 Task: Create a sub task Gather and Analyse Requirements for the task  Integrate website with a new chatbot for customer support in the project BlueChip , assign it to team member softage.3@softage.net and update the status of the sub task to  Completed , set the priority of the sub task to High
Action: Mouse moved to (869, 416)
Screenshot: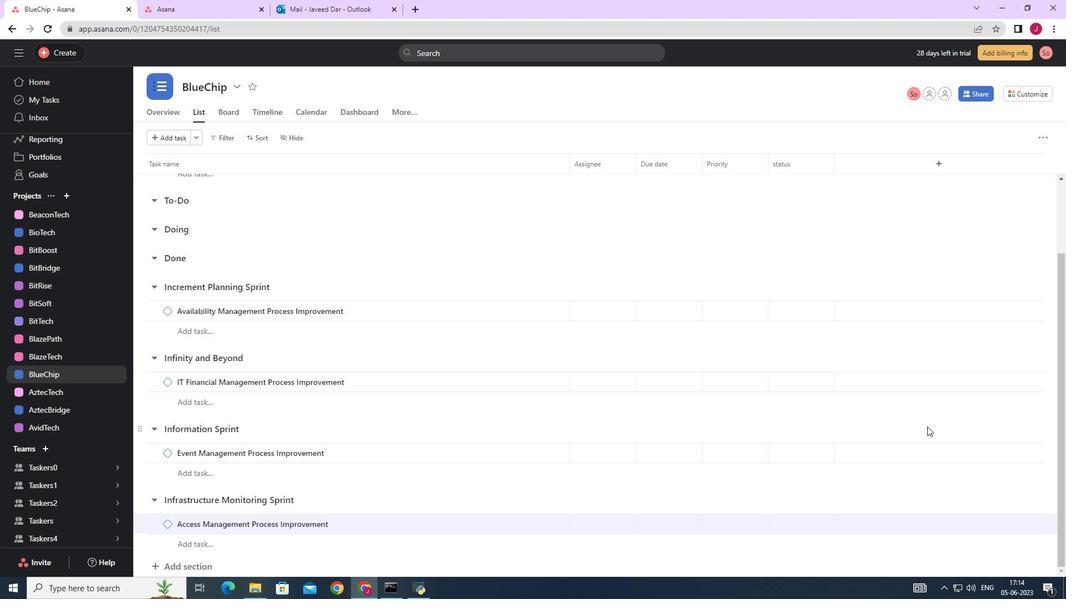 
Action: Mouse scrolled (869, 415) with delta (0, 0)
Screenshot: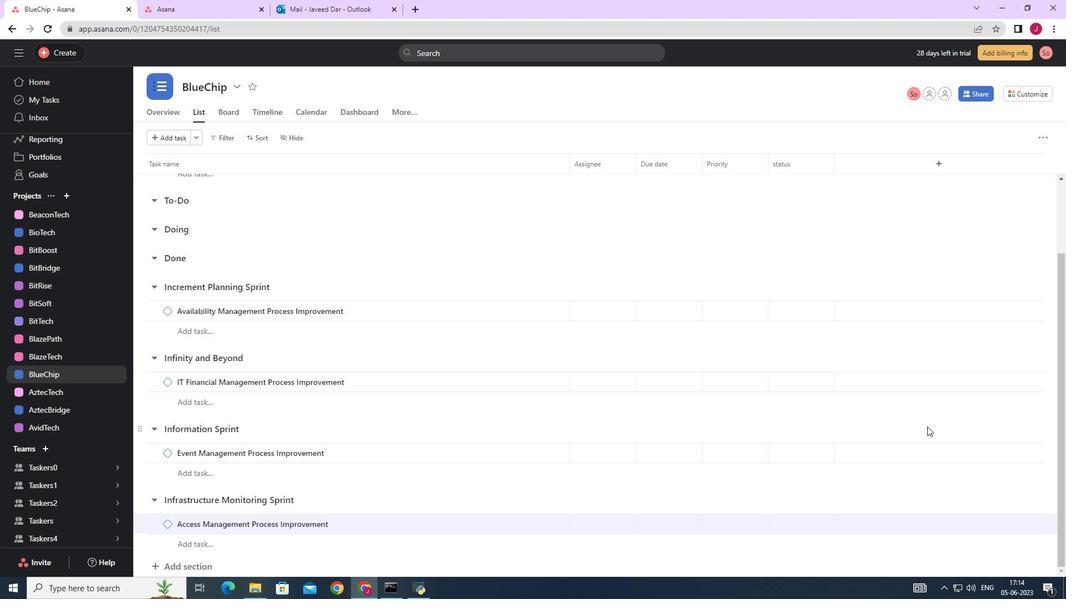 
Action: Mouse moved to (847, 412)
Screenshot: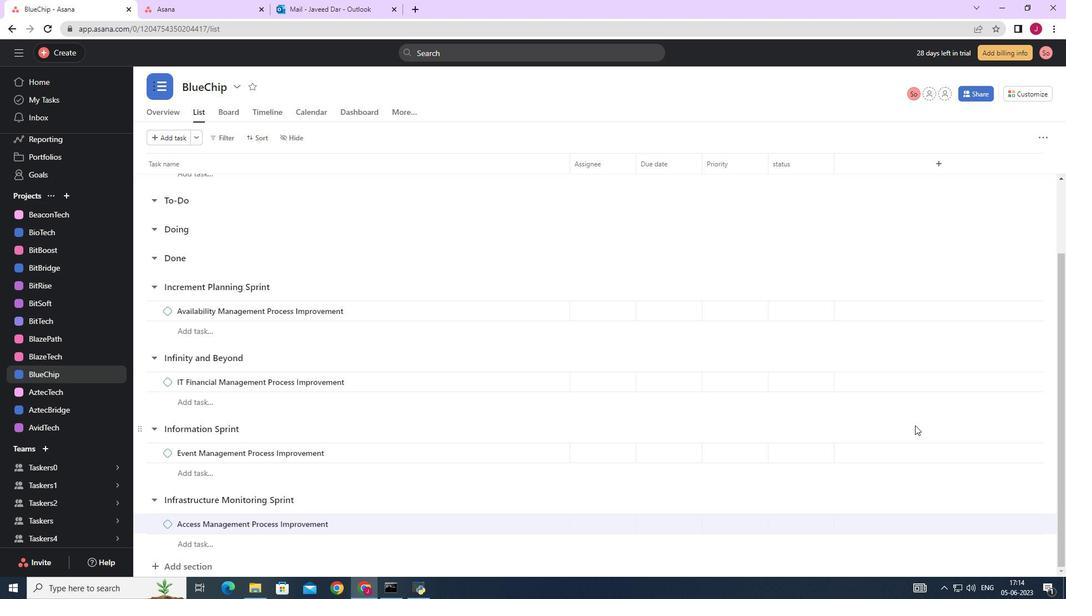 
Action: Mouse scrolled (847, 412) with delta (0, 0)
Screenshot: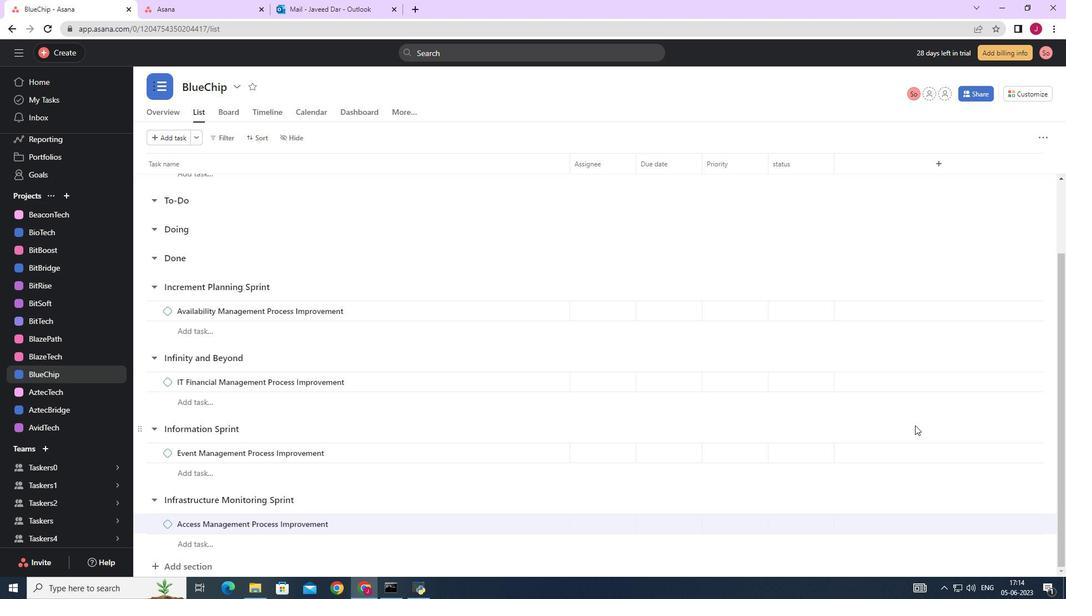 
Action: Mouse moved to (819, 408)
Screenshot: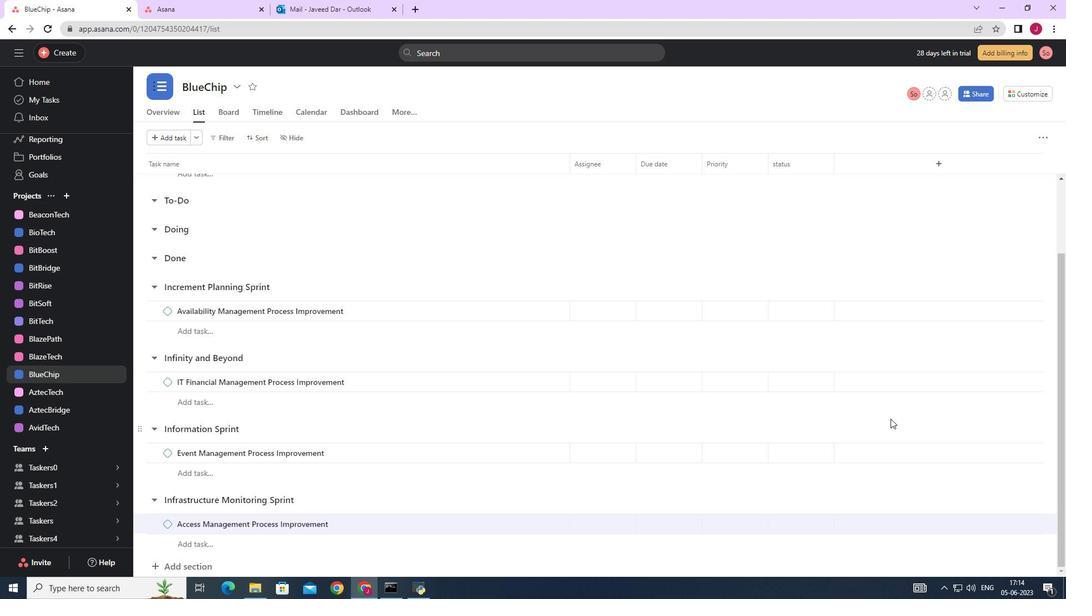 
Action: Mouse scrolled (819, 408) with delta (0, 0)
Screenshot: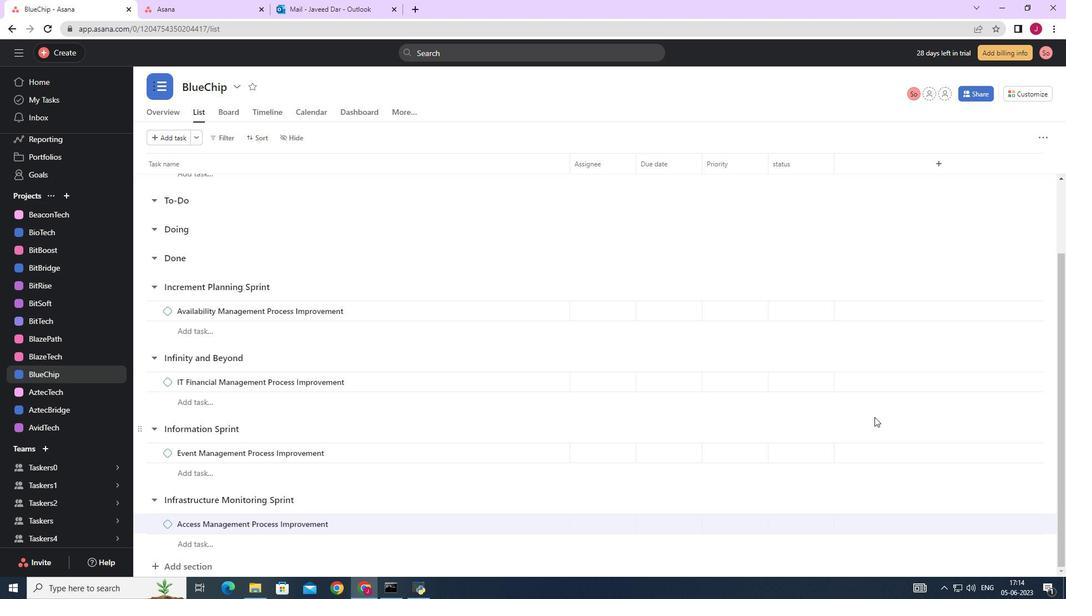 
Action: Mouse moved to (416, 339)
Screenshot: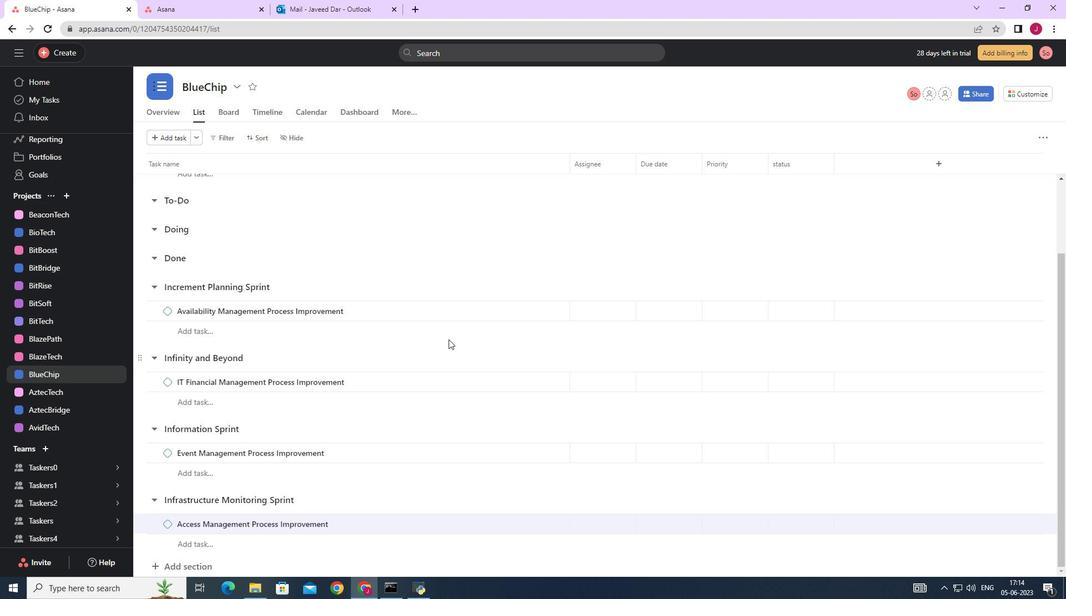 
Action: Mouse scrolled (416, 339) with delta (0, 0)
Screenshot: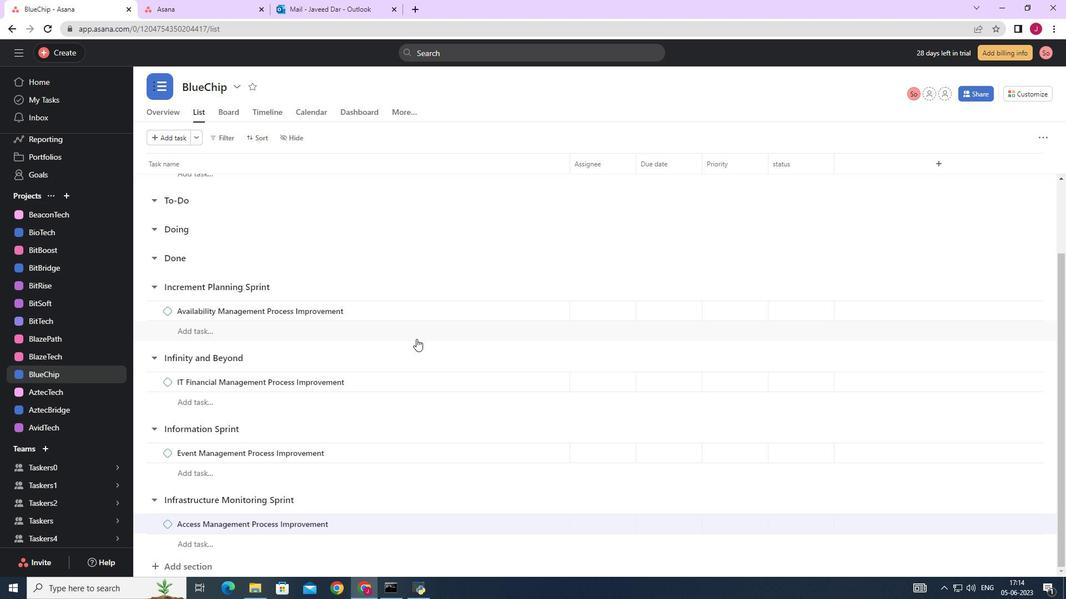 
Action: Mouse scrolled (416, 339) with delta (0, 0)
Screenshot: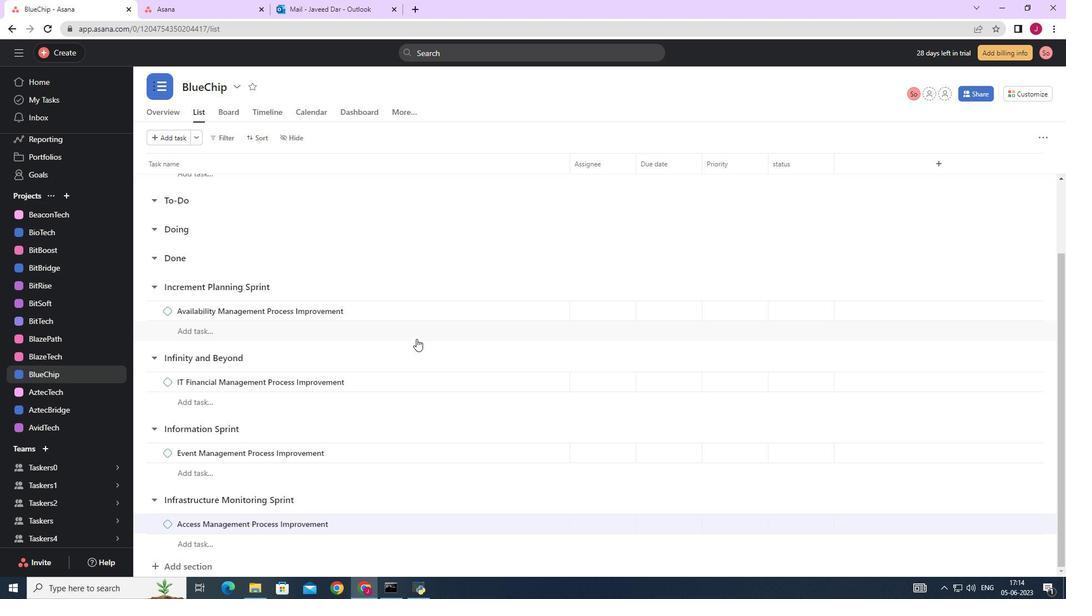 
Action: Mouse scrolled (416, 339) with delta (0, 0)
Screenshot: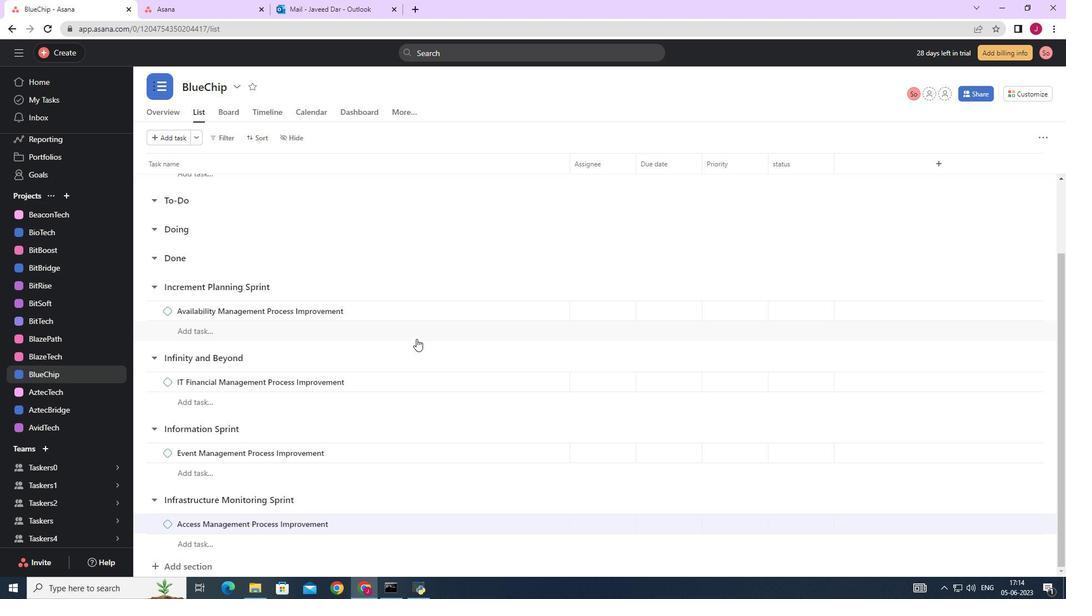
Action: Mouse scrolled (416, 339) with delta (0, 0)
Screenshot: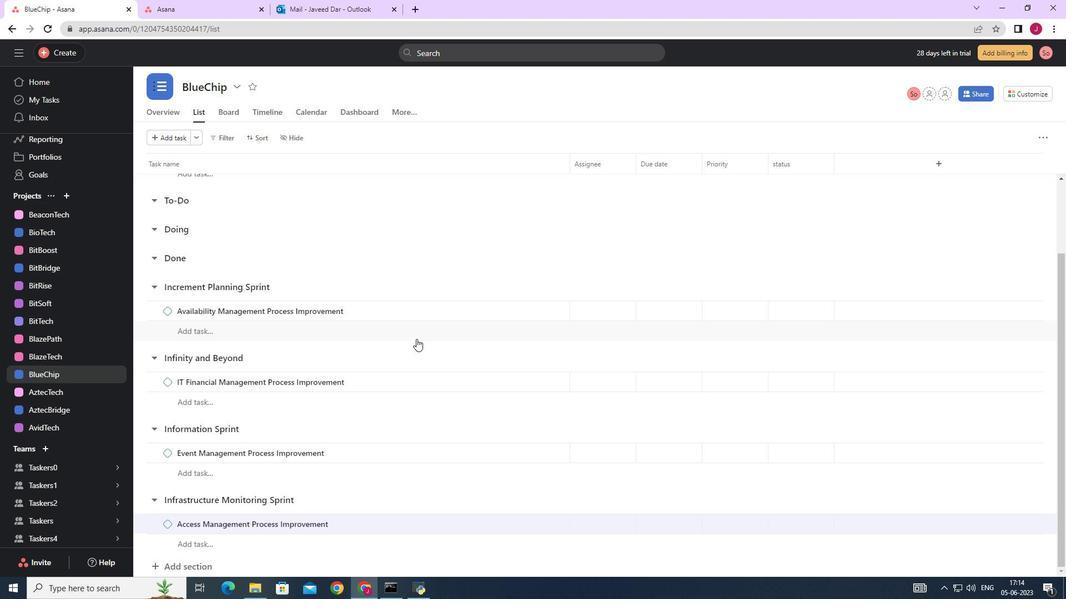 
Action: Mouse moved to (519, 244)
Screenshot: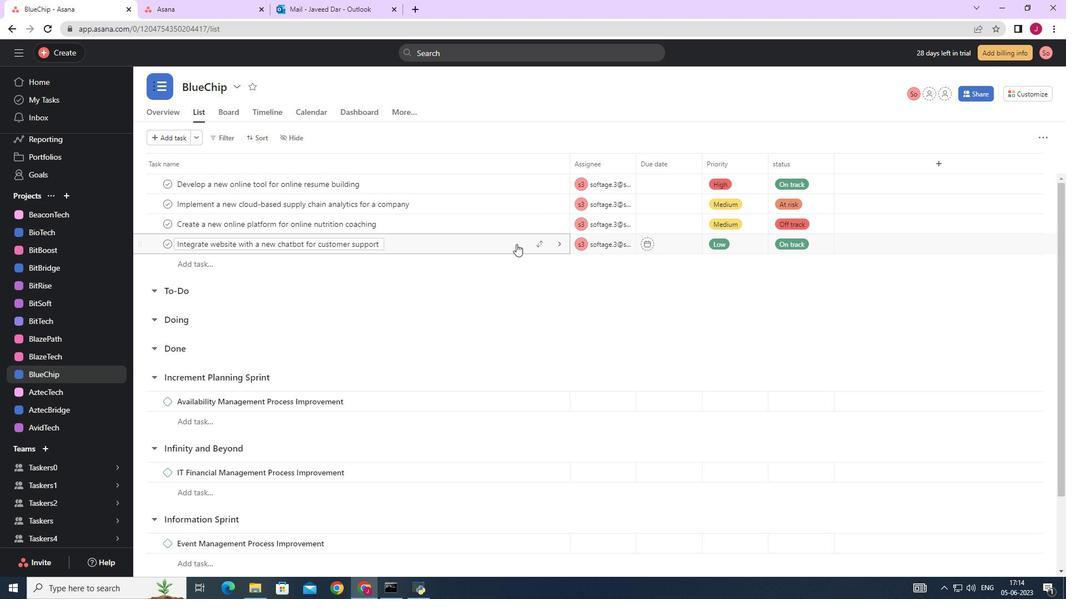 
Action: Mouse pressed left at (519, 244)
Screenshot: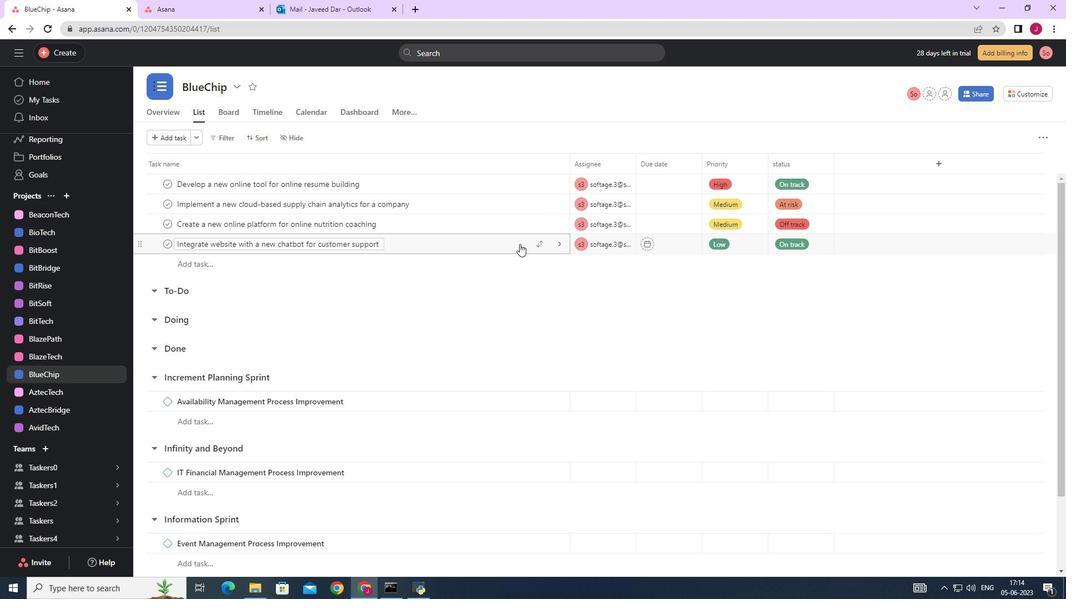 
Action: Mouse moved to (742, 371)
Screenshot: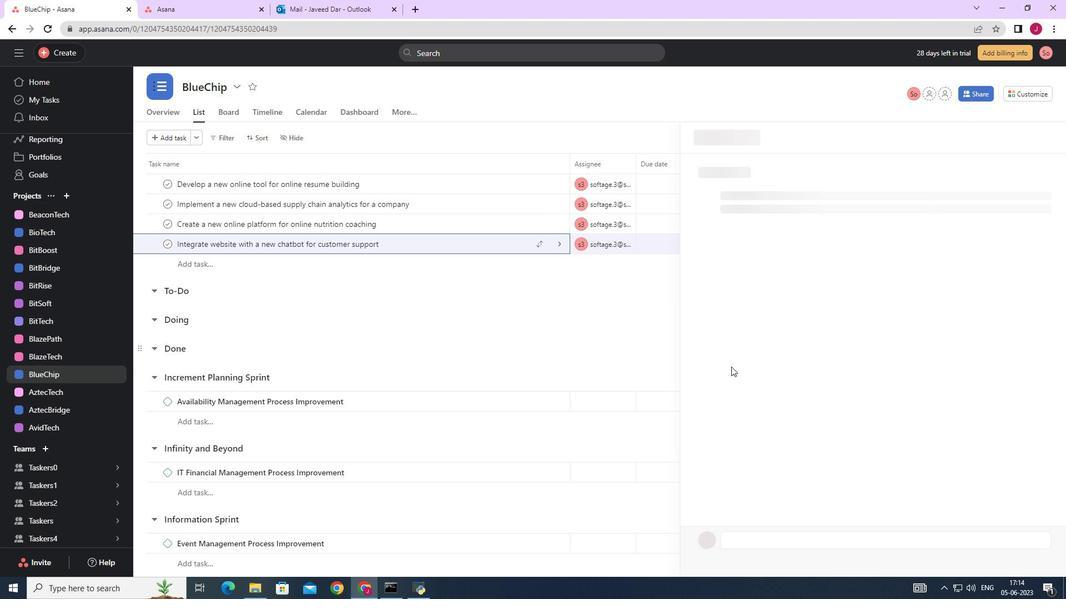 
Action: Mouse scrolled (742, 370) with delta (0, 0)
Screenshot: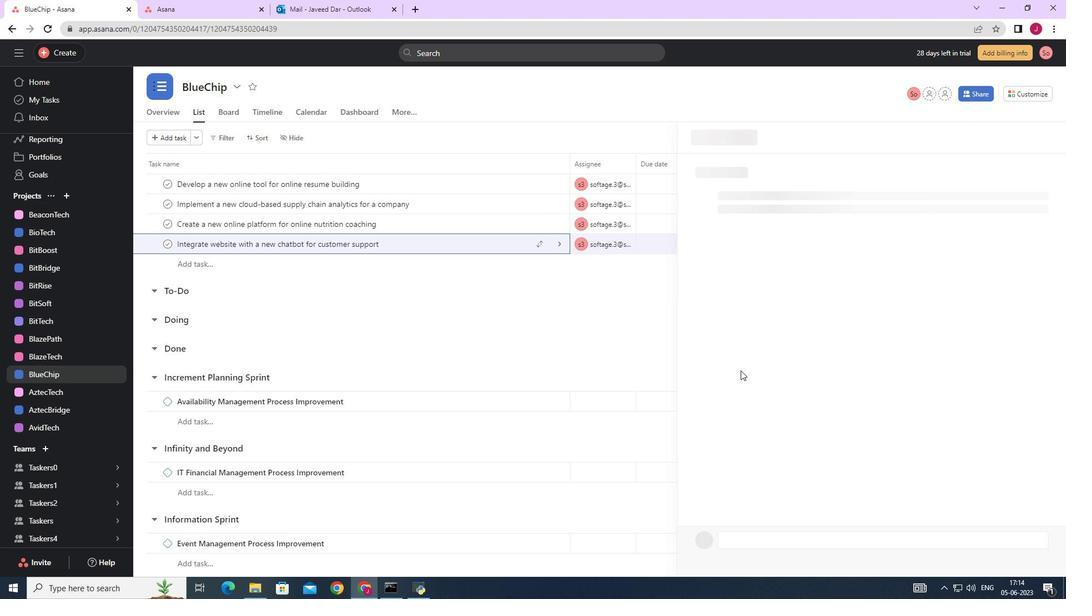 
Action: Mouse scrolled (742, 370) with delta (0, 0)
Screenshot: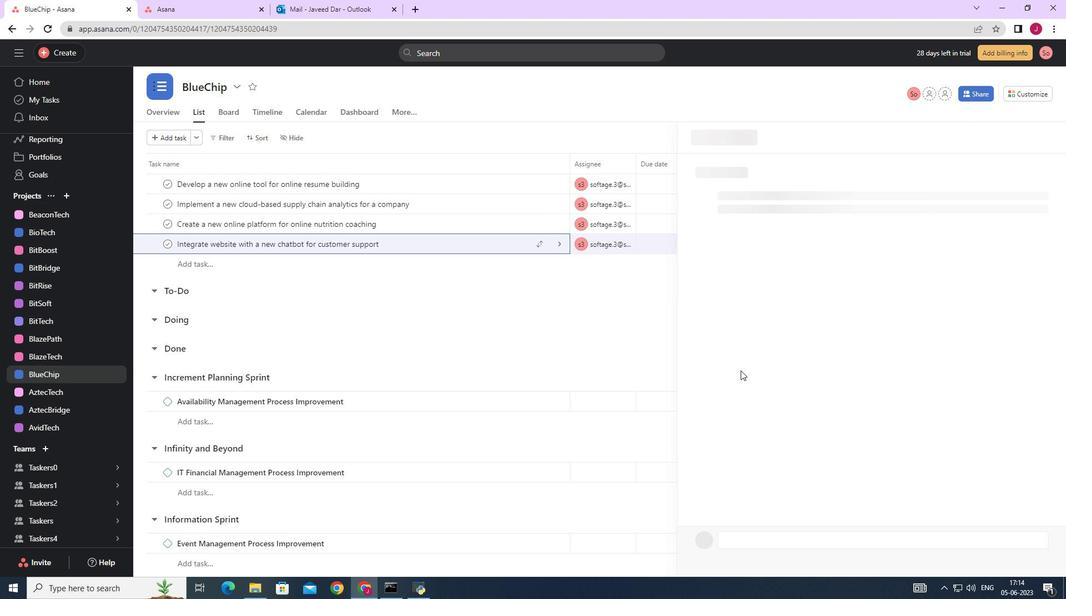 
Action: Mouse moved to (742, 371)
Screenshot: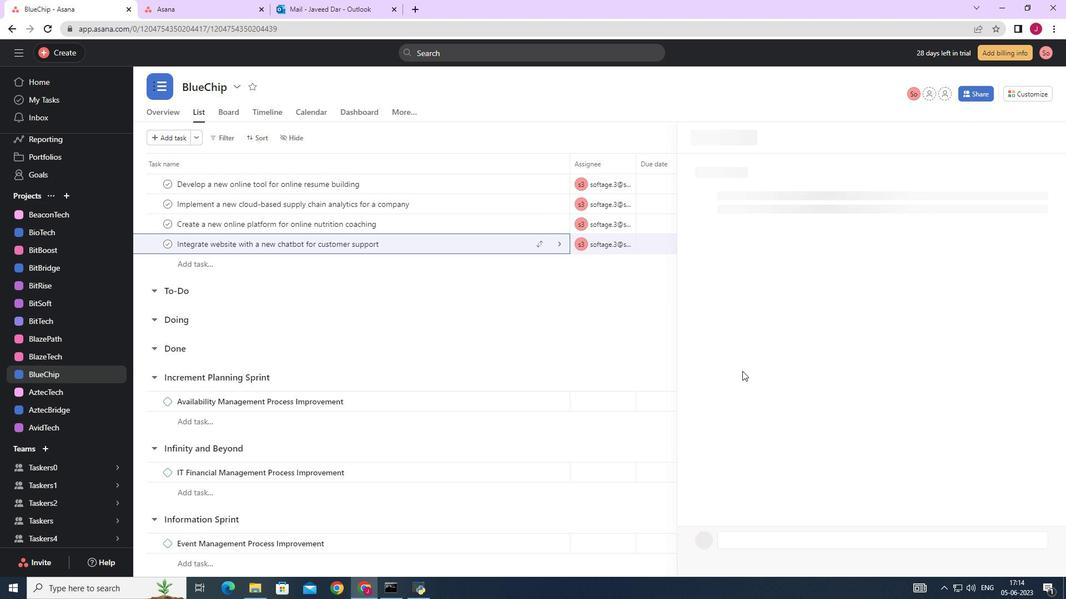 
Action: Mouse scrolled (742, 370) with delta (0, 0)
Screenshot: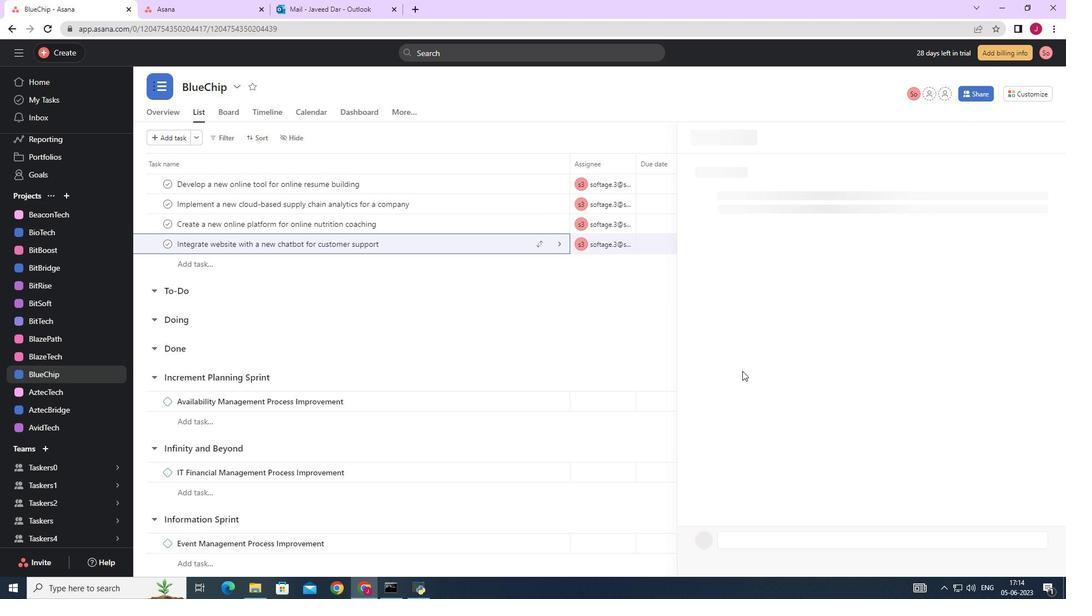 
Action: Mouse scrolled (742, 370) with delta (0, 0)
Screenshot: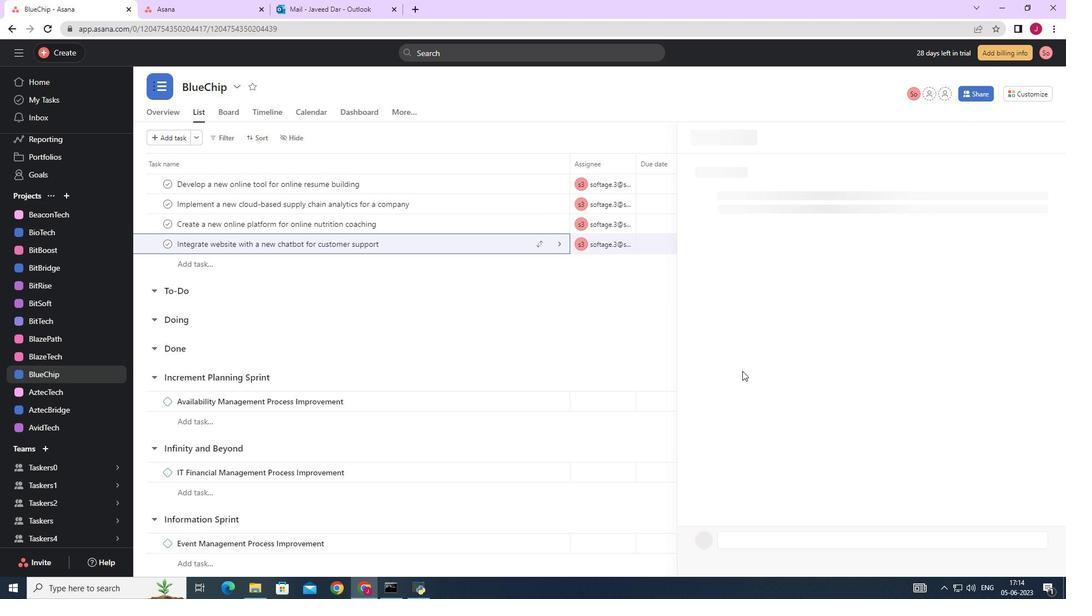 
Action: Mouse moved to (860, 350)
Screenshot: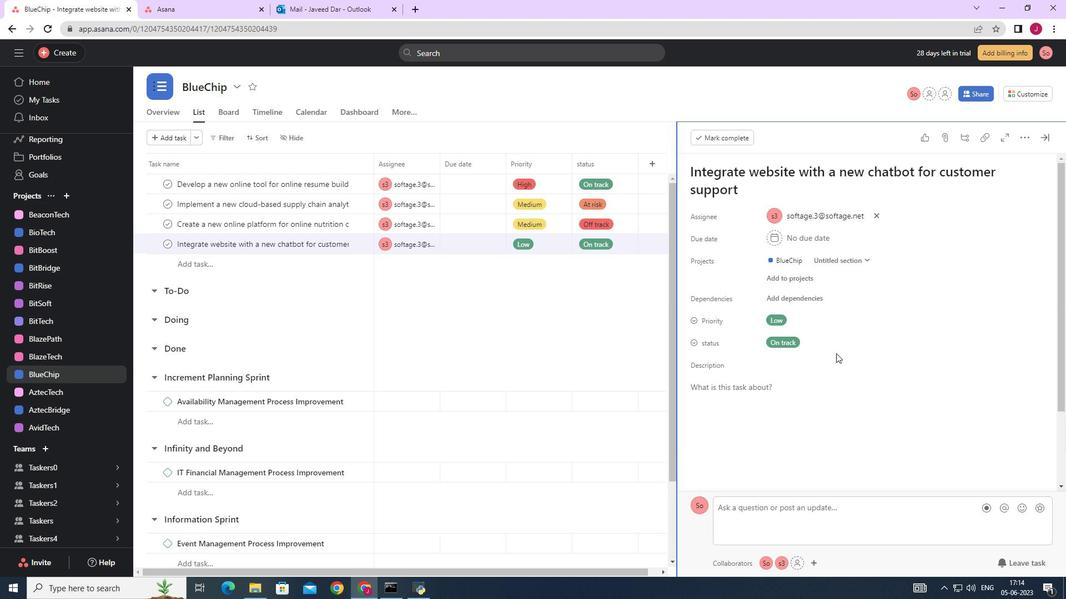 
Action: Mouse scrolled (860, 349) with delta (0, 0)
Screenshot: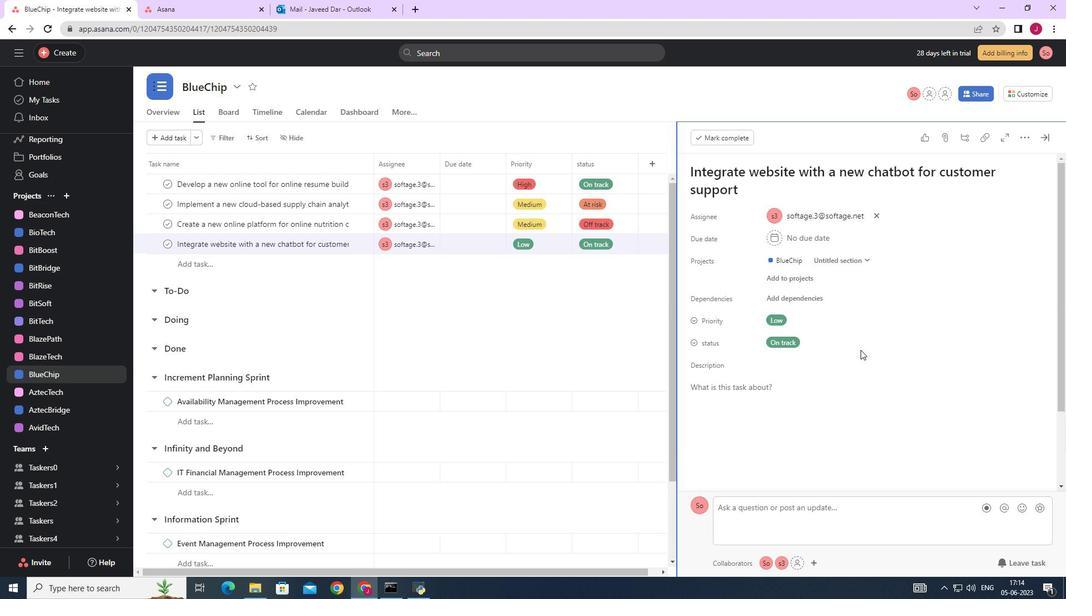 
Action: Mouse scrolled (860, 349) with delta (0, 0)
Screenshot: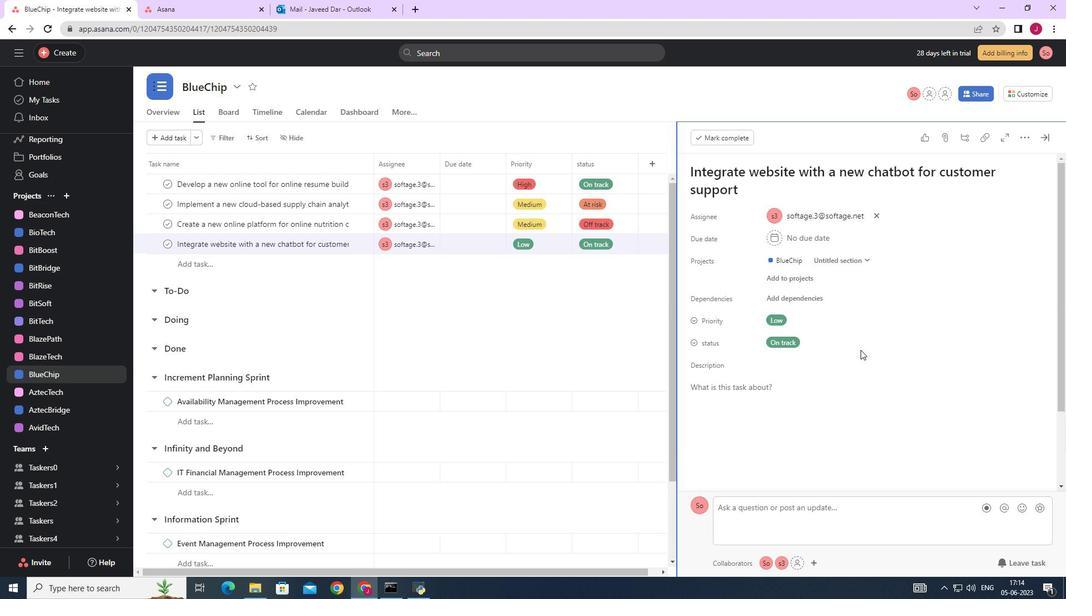 
Action: Mouse scrolled (860, 349) with delta (0, 0)
Screenshot: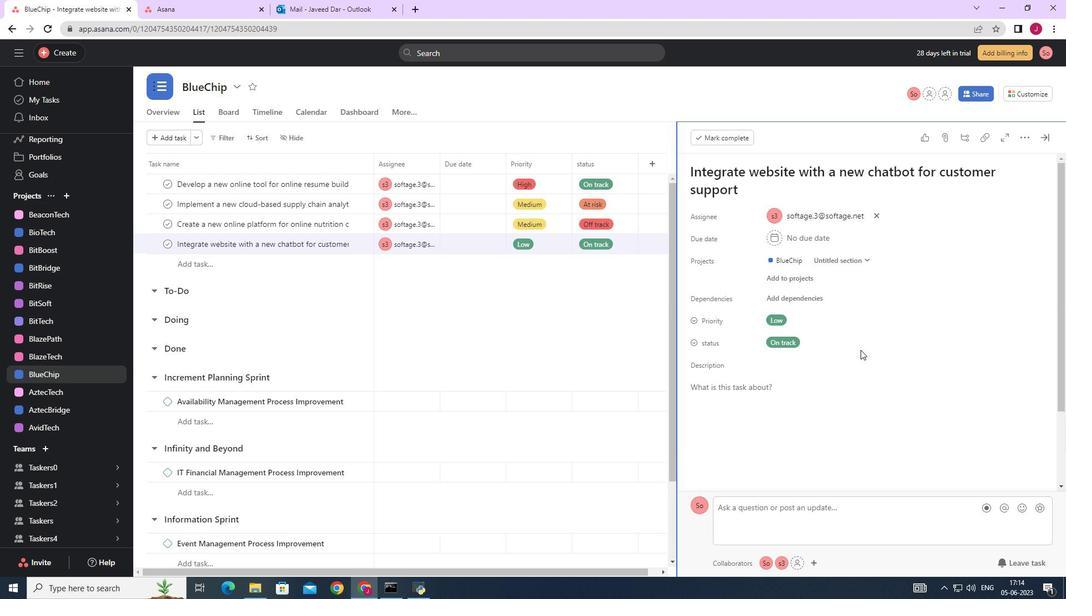 
Action: Mouse scrolled (860, 349) with delta (0, 0)
Screenshot: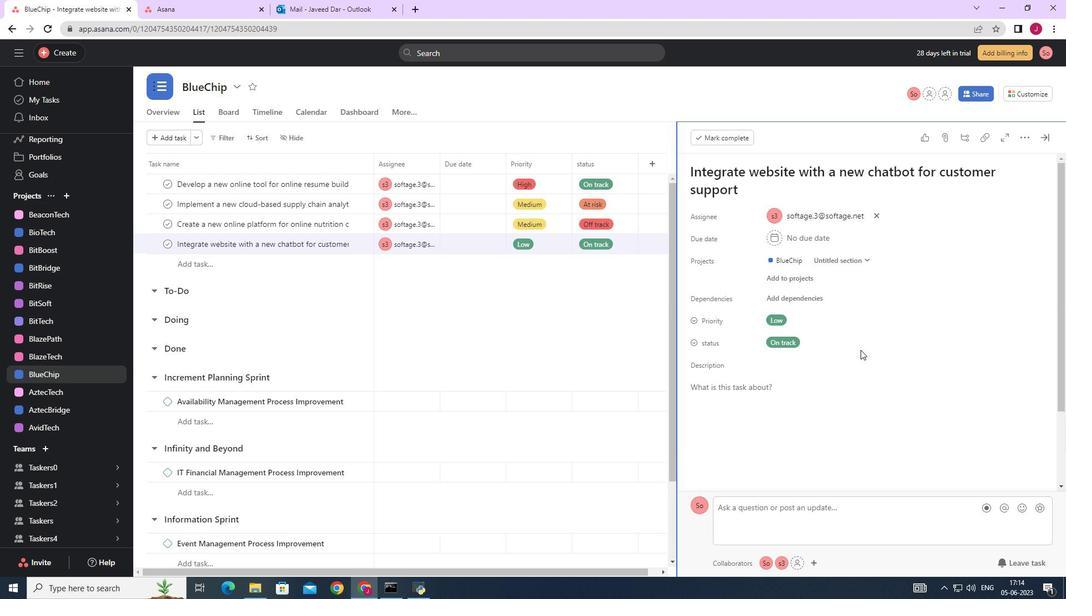 
Action: Mouse scrolled (860, 349) with delta (0, 0)
Screenshot: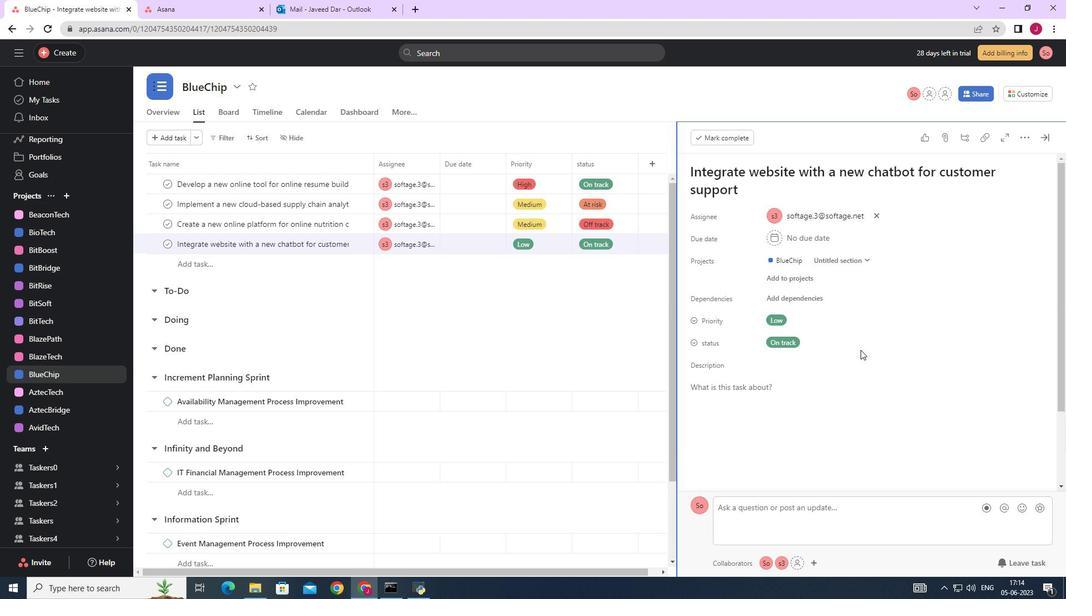 
Action: Mouse moved to (728, 403)
Screenshot: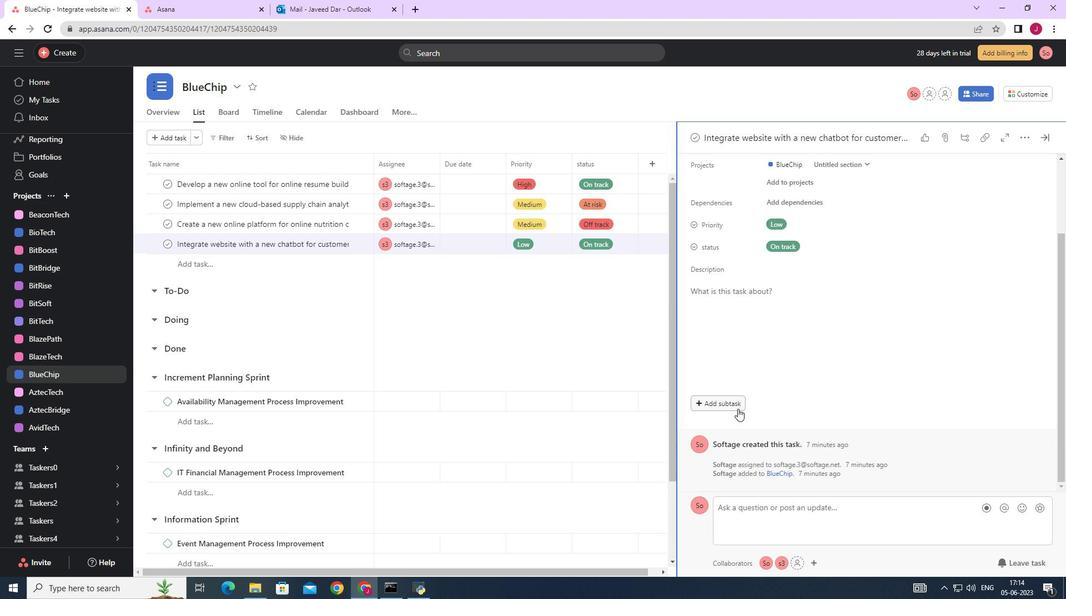 
Action: Mouse pressed left at (728, 403)
Screenshot: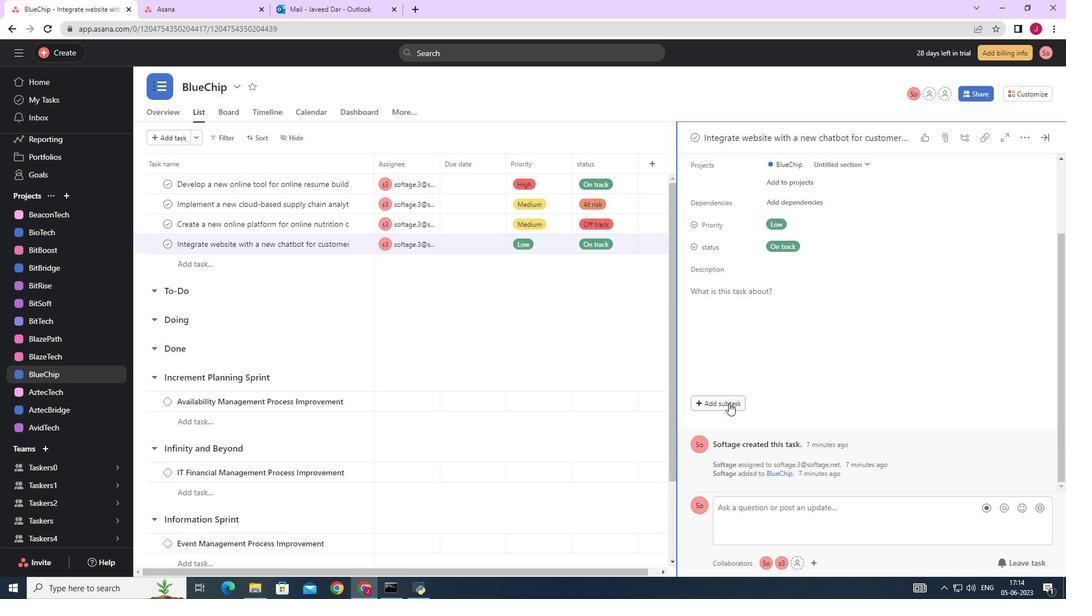 
Action: Key pressed <Key.caps_lock>G<Key.caps_lock>ather<Key.space>and<Key.space><Key.caps_lock>A<Key.caps_lock>nalyse<Key.space><Key.caps_lock>R<Key.caps_lock>equirements
Screenshot: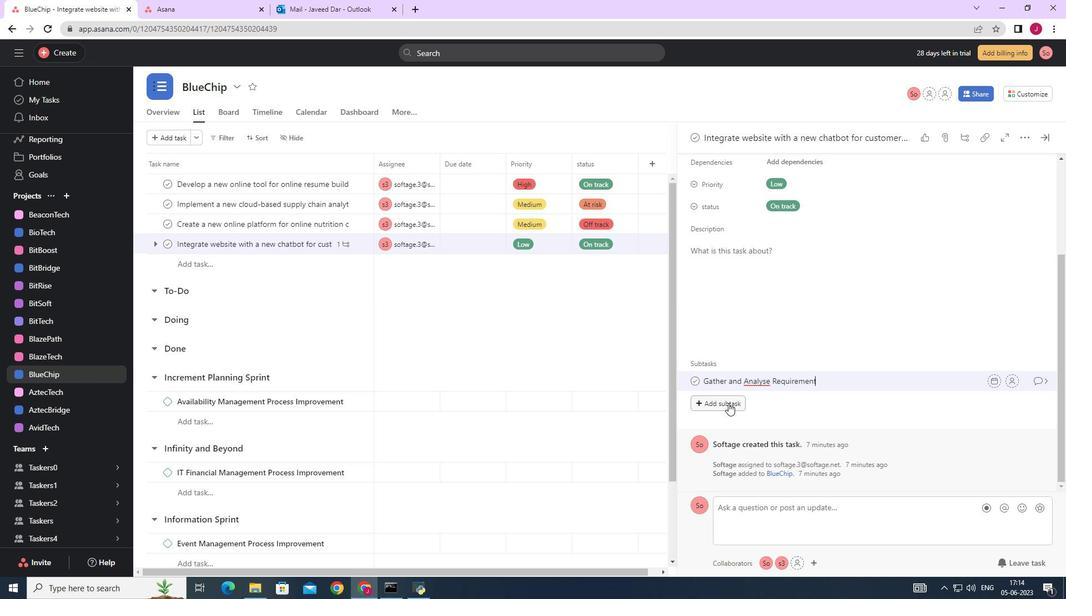 
Action: Mouse moved to (1010, 381)
Screenshot: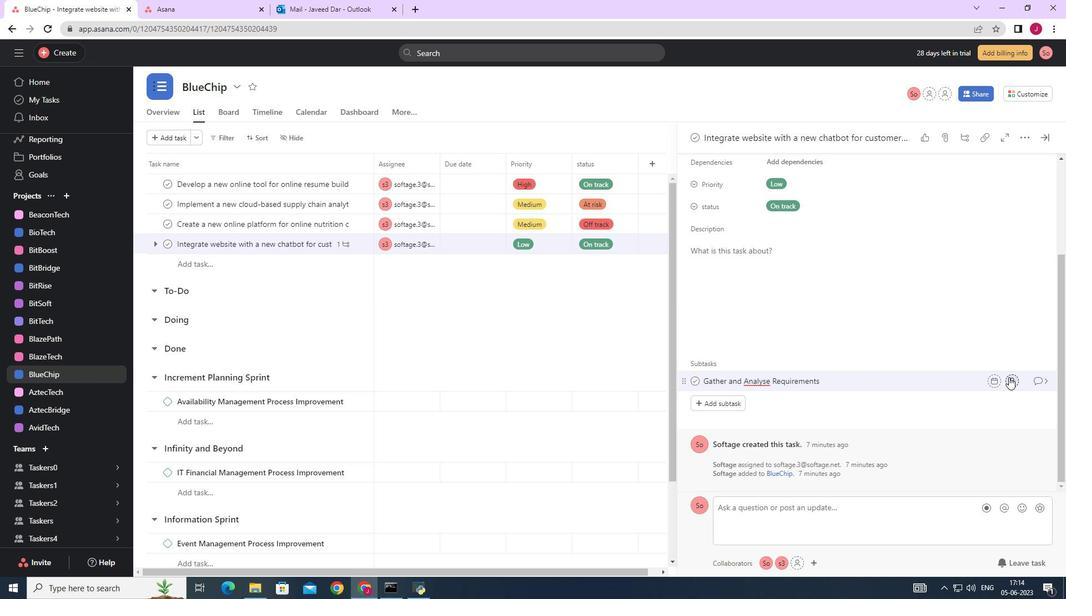 
Action: Mouse pressed left at (1010, 381)
Screenshot: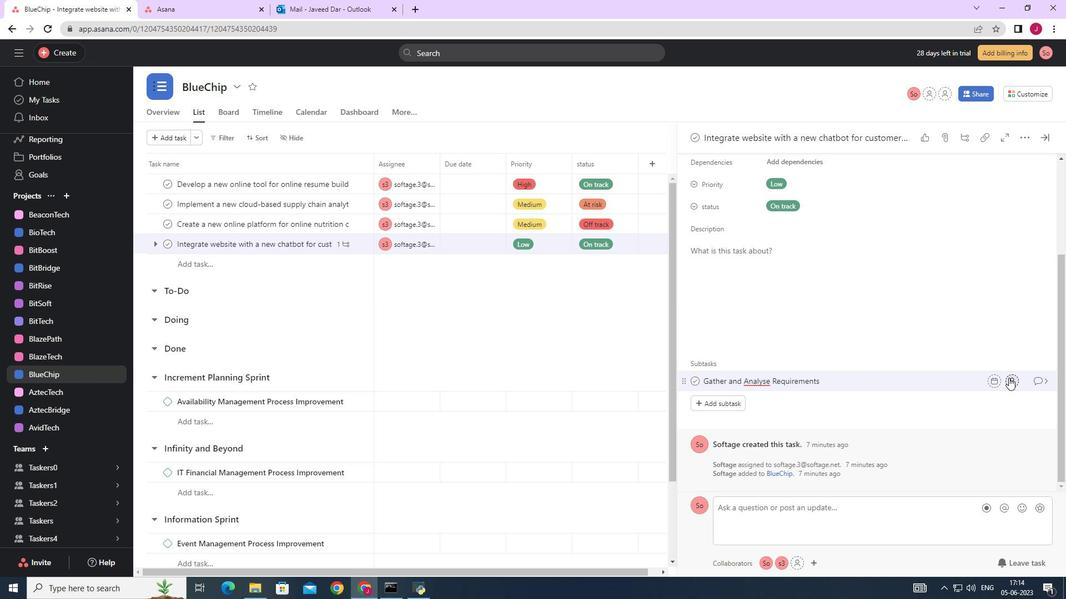 
Action: Mouse moved to (852, 413)
Screenshot: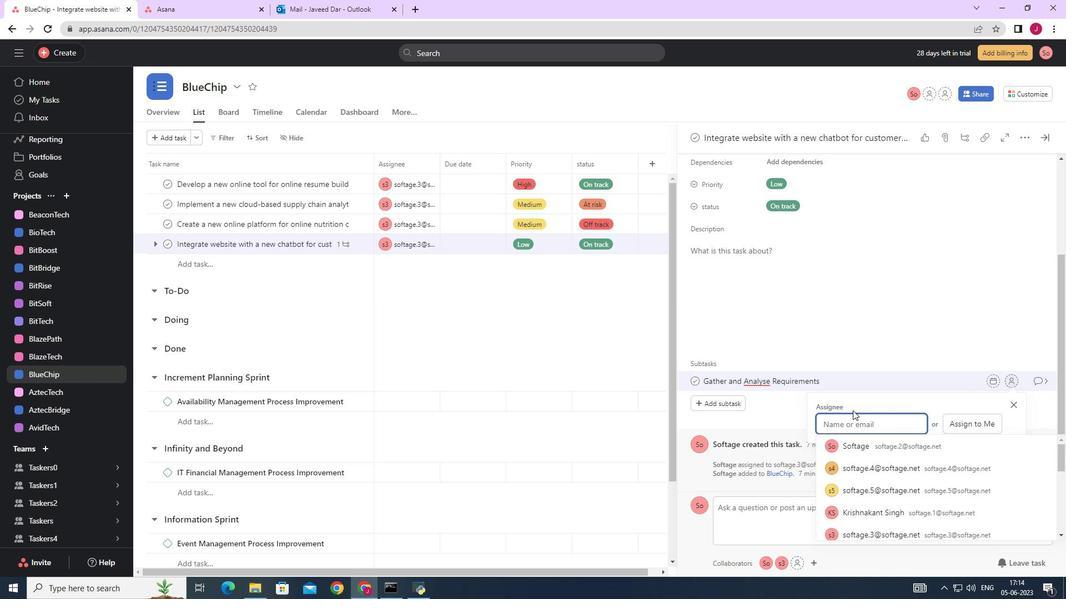 
Action: Key pressed softage.3
Screenshot: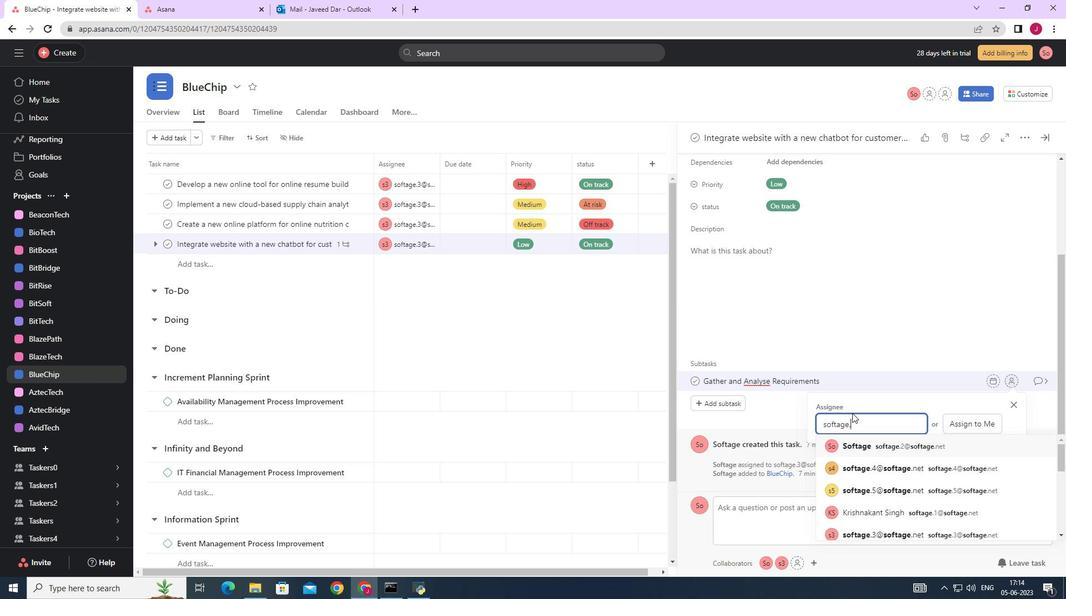 
Action: Mouse moved to (879, 444)
Screenshot: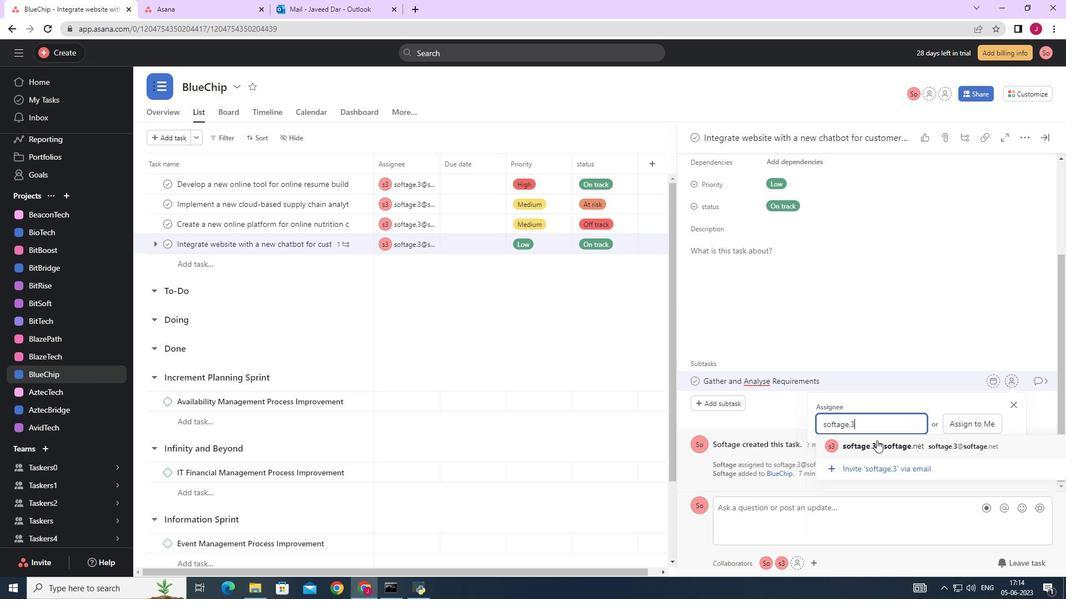 
Action: Mouse pressed left at (879, 444)
Screenshot: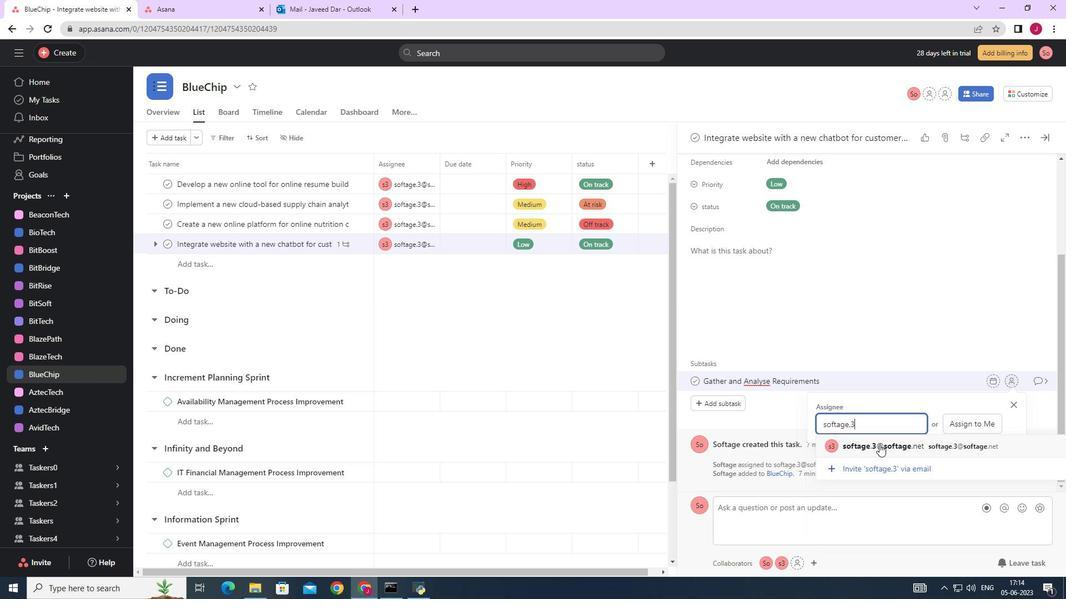
Action: Mouse moved to (1038, 383)
Screenshot: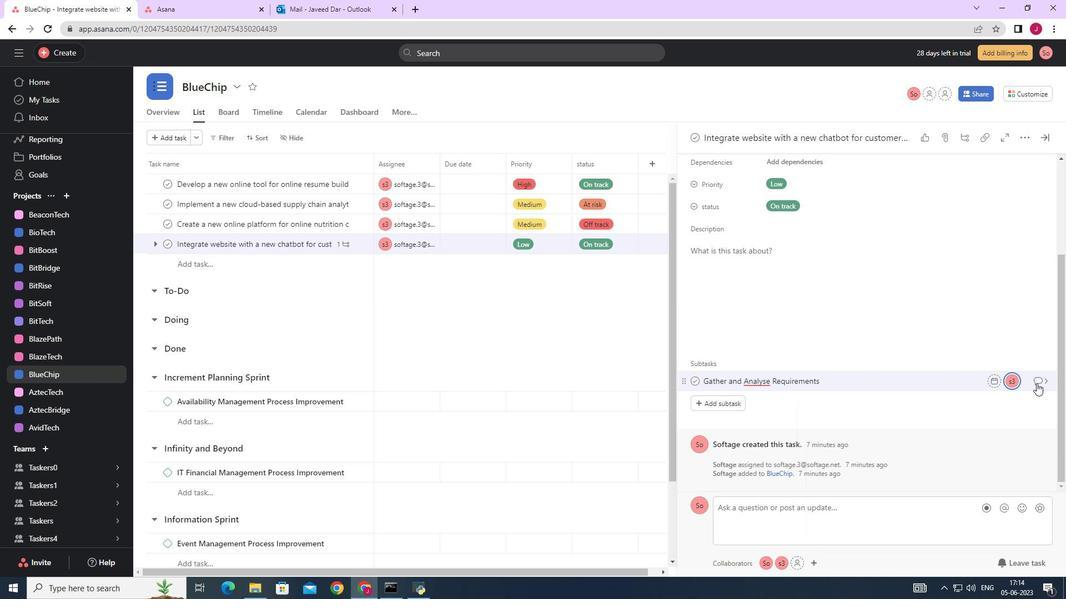 
Action: Mouse pressed left at (1038, 383)
Screenshot: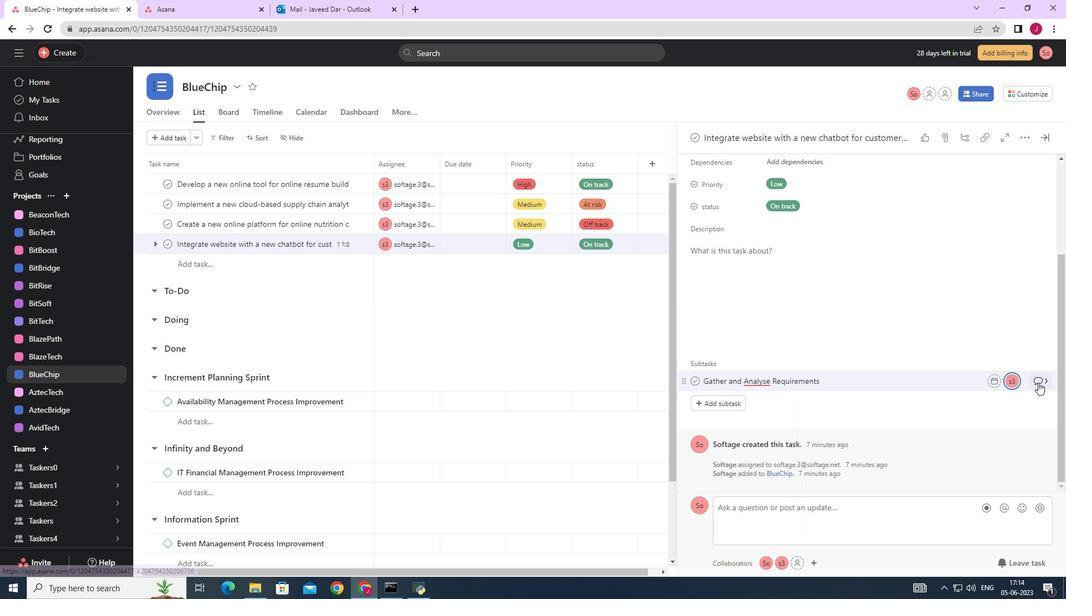 
Action: Mouse moved to (742, 294)
Screenshot: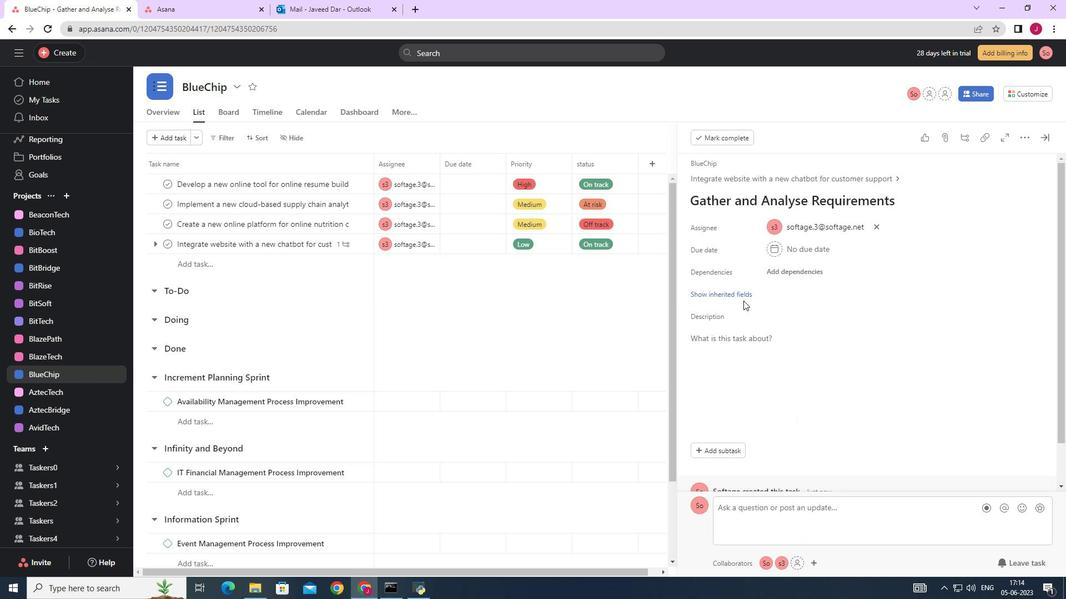 
Action: Mouse pressed left at (742, 294)
Screenshot: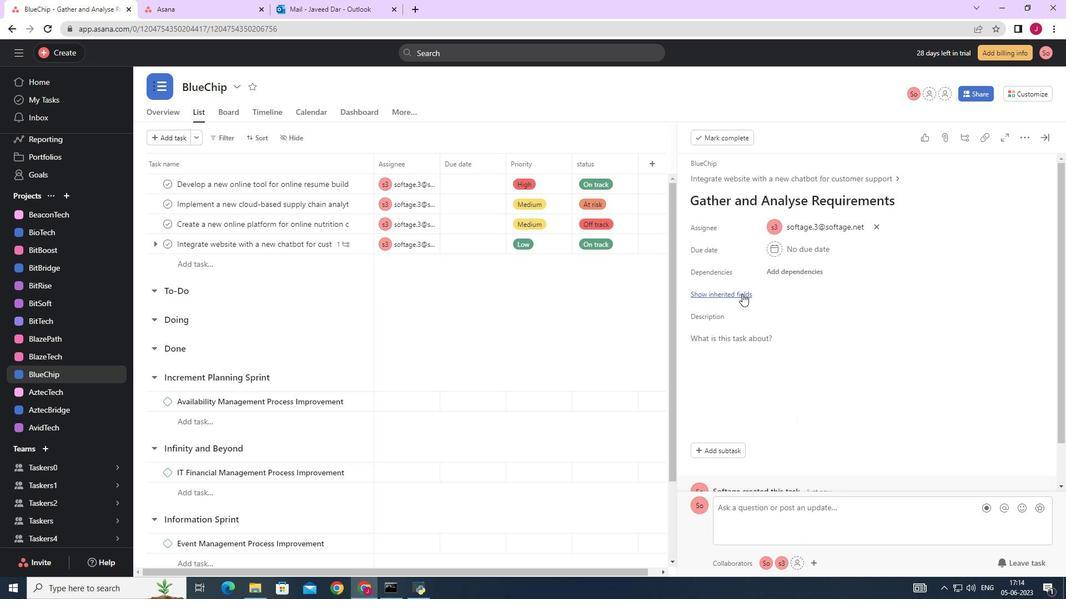 
Action: Mouse moved to (772, 317)
Screenshot: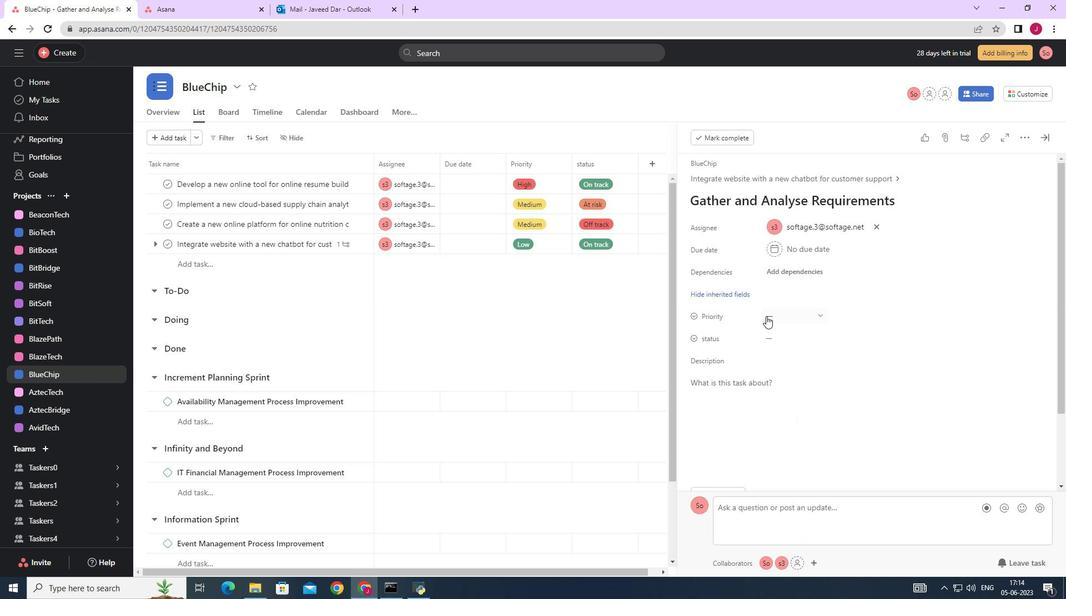 
Action: Mouse pressed left at (772, 317)
Screenshot: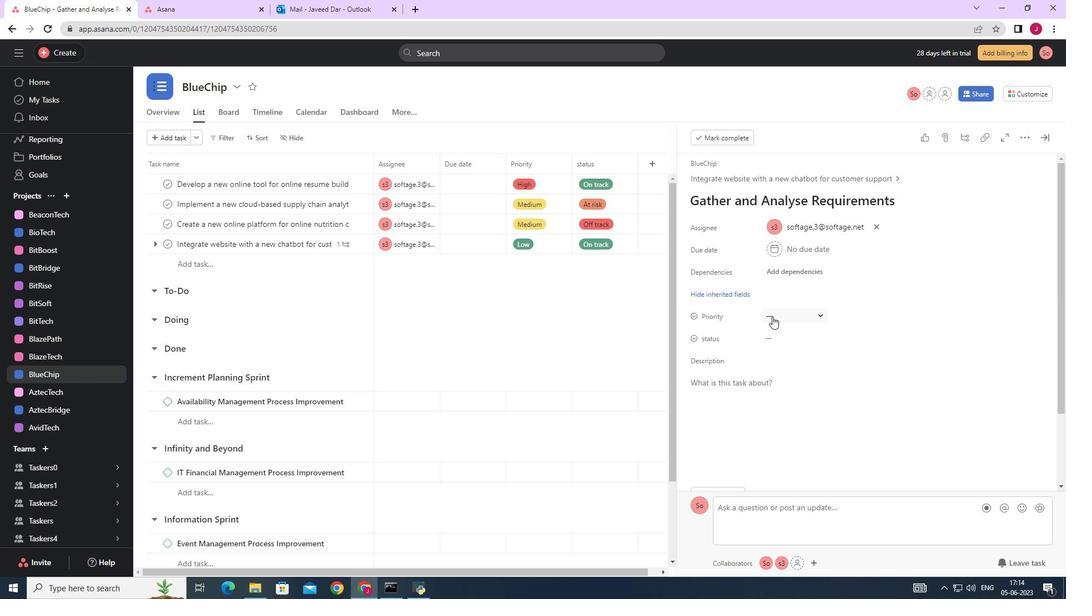 
Action: Mouse moved to (795, 355)
Screenshot: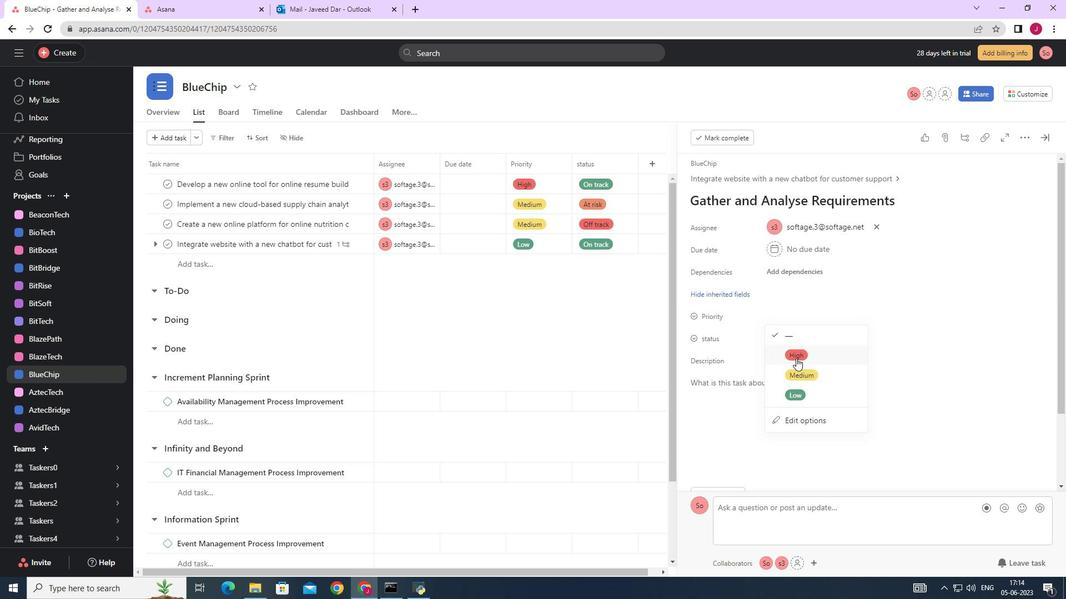 
Action: Mouse pressed left at (795, 355)
Screenshot: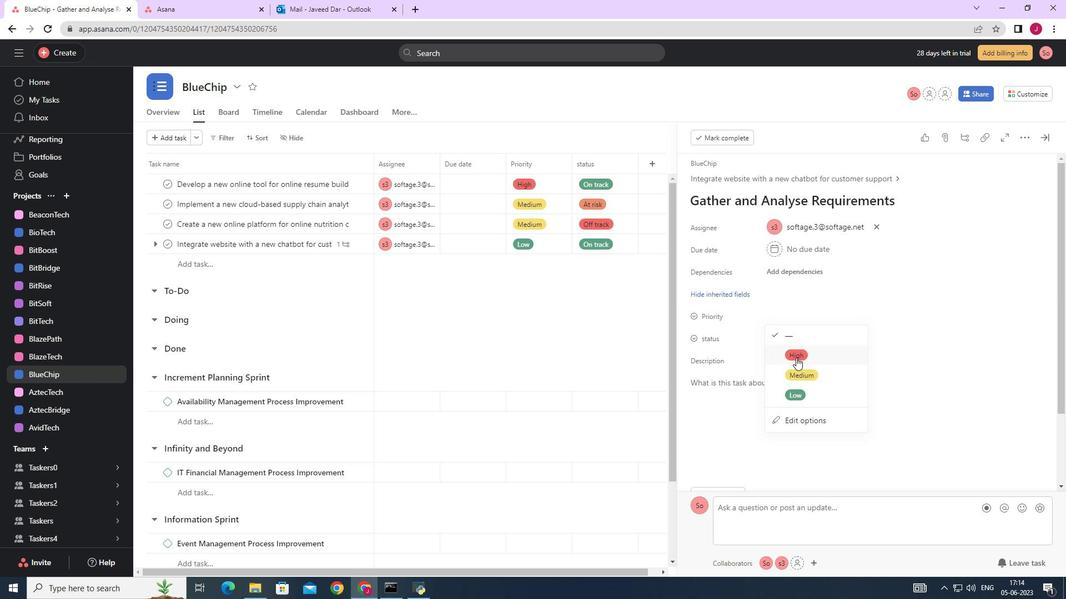
Action: Mouse moved to (779, 339)
Screenshot: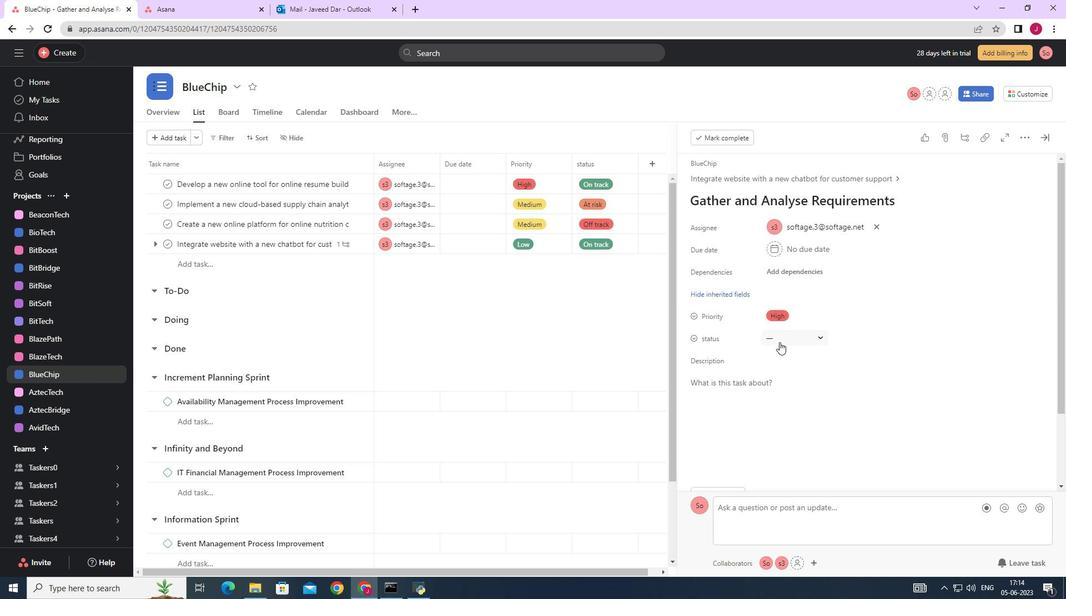 
Action: Mouse pressed left at (779, 339)
Screenshot: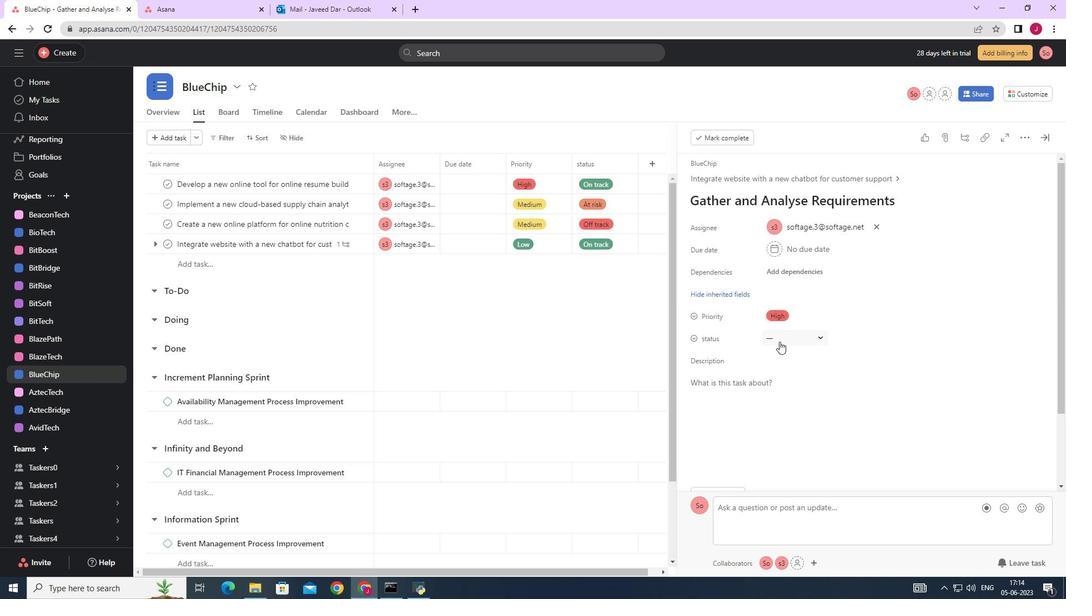 
Action: Mouse moved to (802, 435)
Screenshot: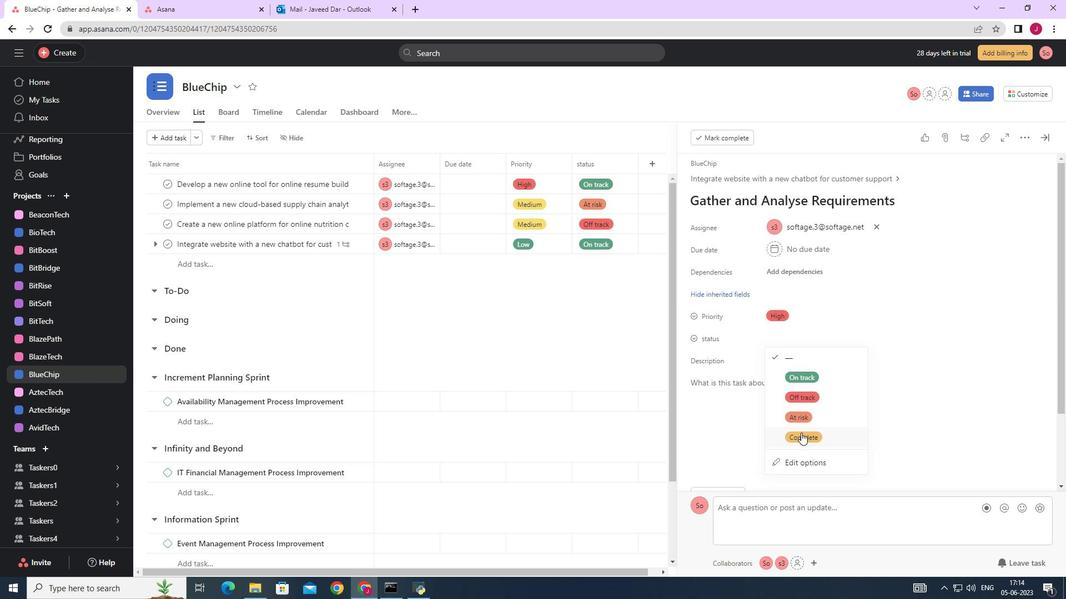 
Action: Mouse pressed left at (802, 435)
Screenshot: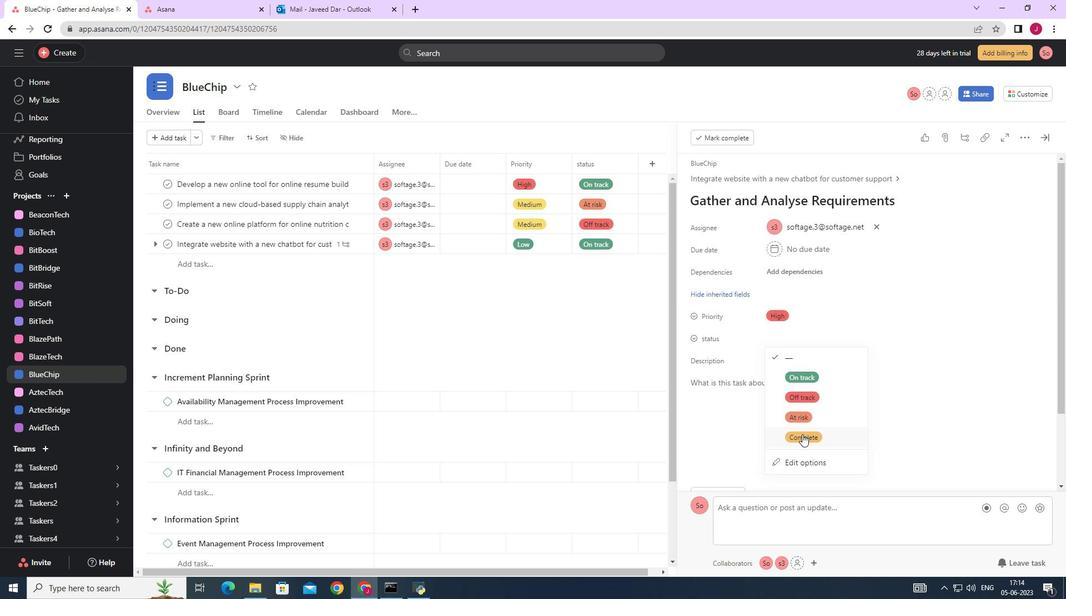 
Action: Mouse moved to (1041, 138)
Screenshot: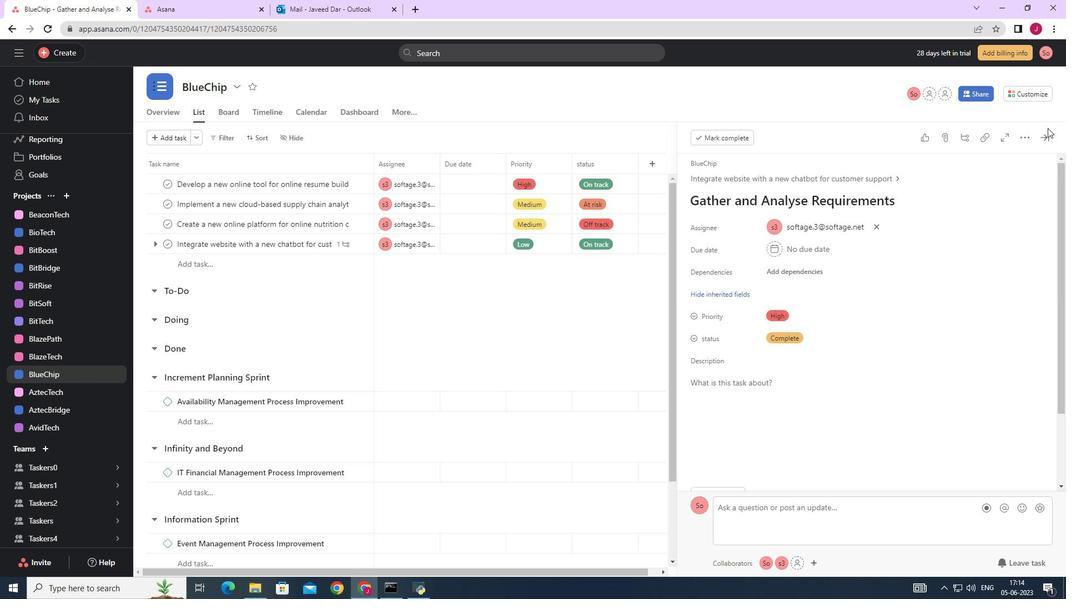
Action: Mouse pressed left at (1041, 138)
Screenshot: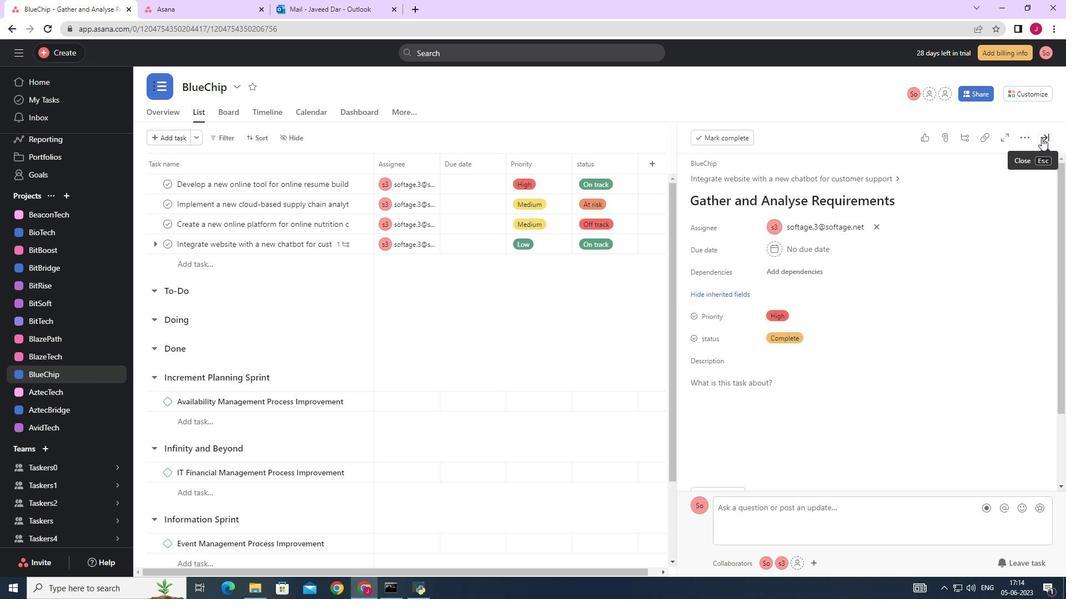 
